 Task: Look for products in the category "All Purpose Cleaners" that are on sale.
Action: Mouse moved to (781, 293)
Screenshot: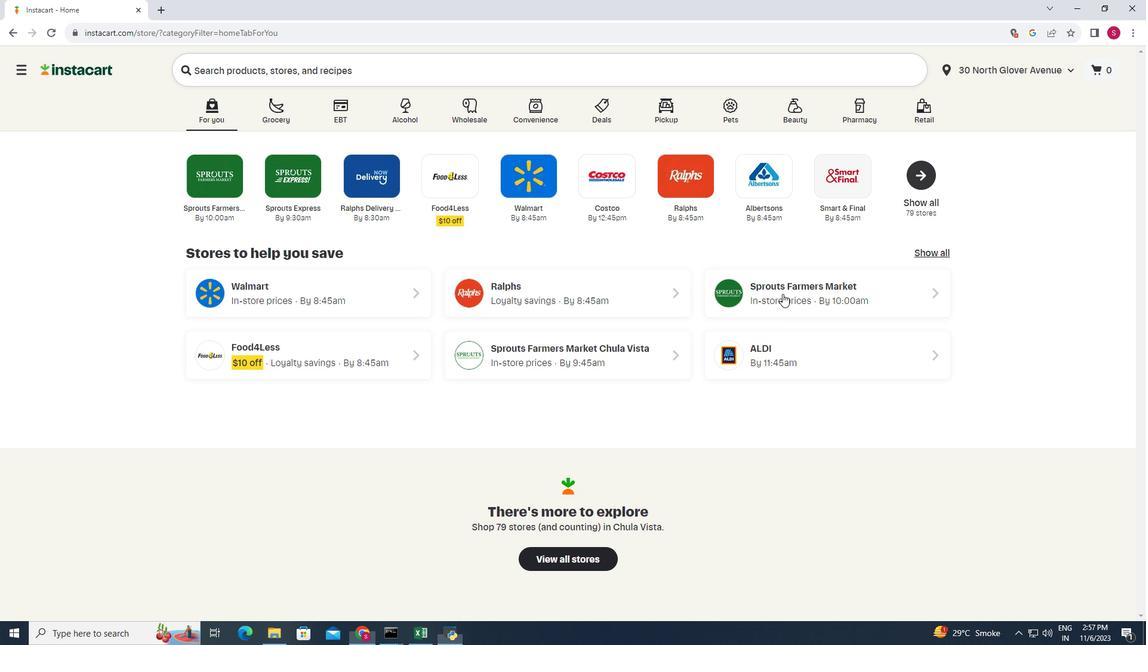 
Action: Mouse pressed left at (781, 293)
Screenshot: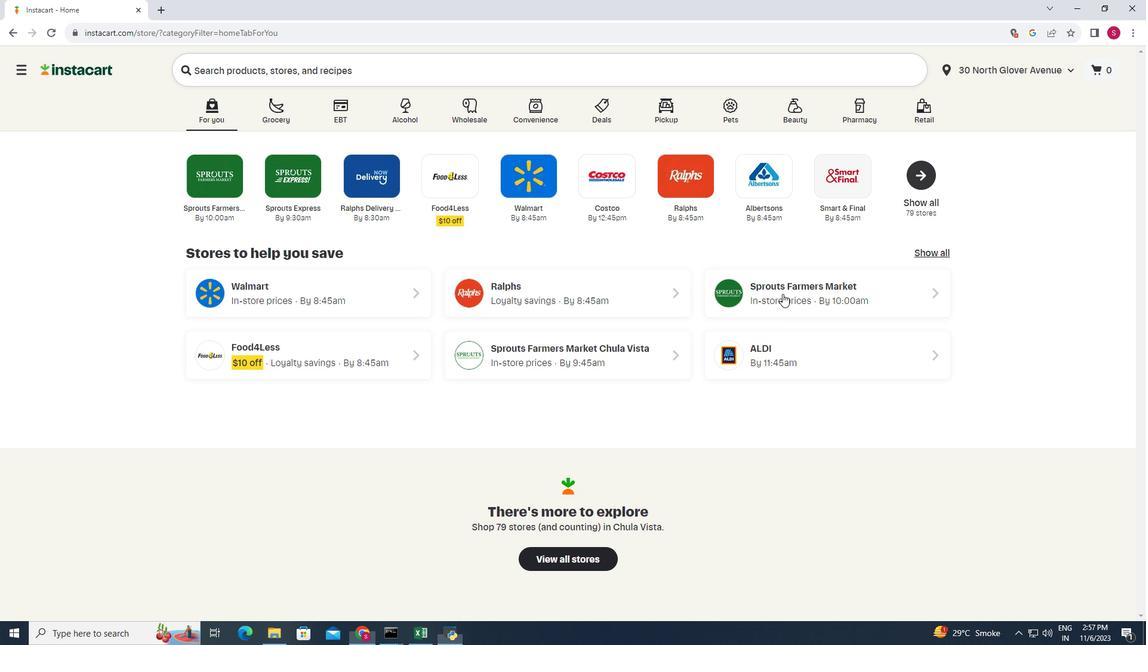 
Action: Mouse moved to (45, 439)
Screenshot: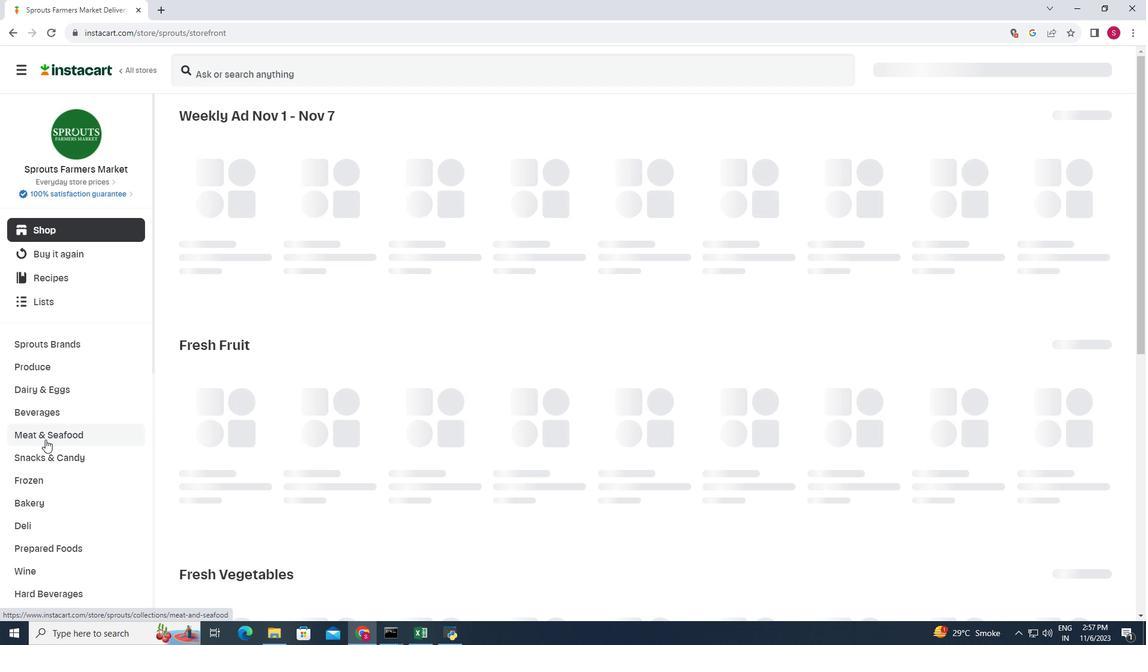 
Action: Mouse scrolled (45, 438) with delta (0, 0)
Screenshot: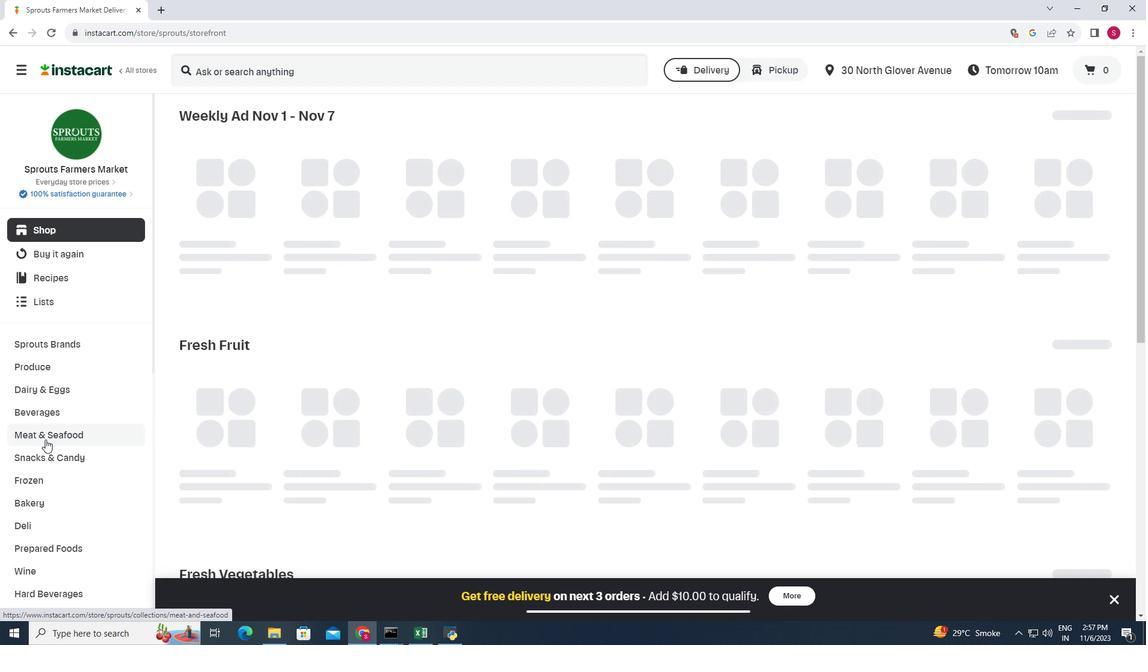 
Action: Mouse scrolled (45, 438) with delta (0, 0)
Screenshot: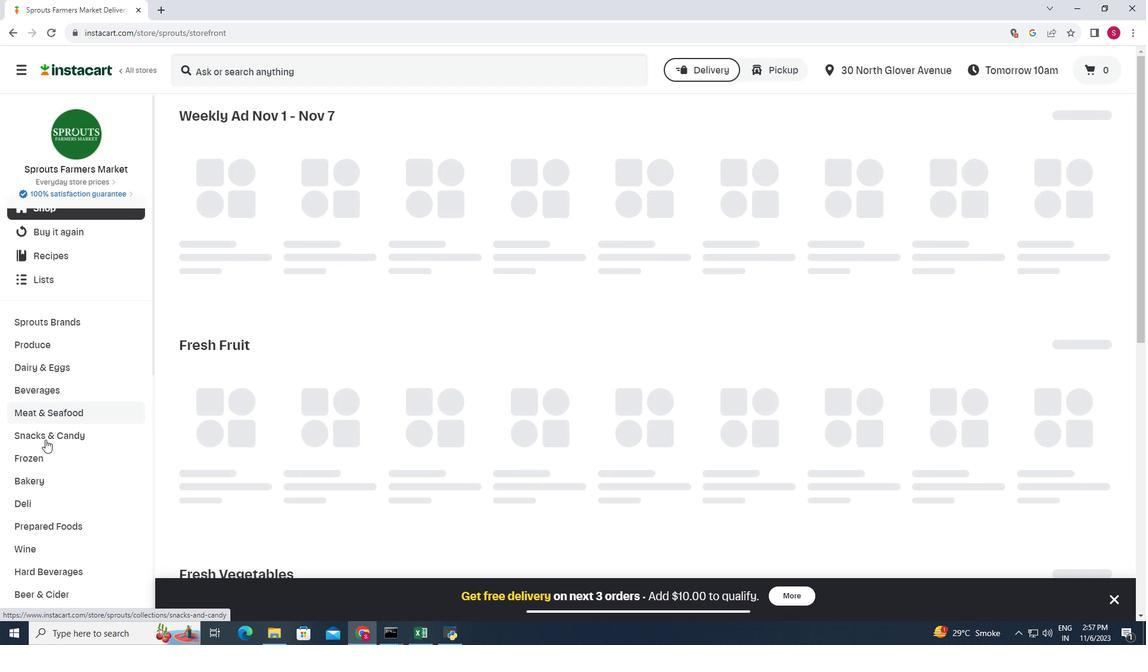 
Action: Mouse scrolled (45, 438) with delta (0, 0)
Screenshot: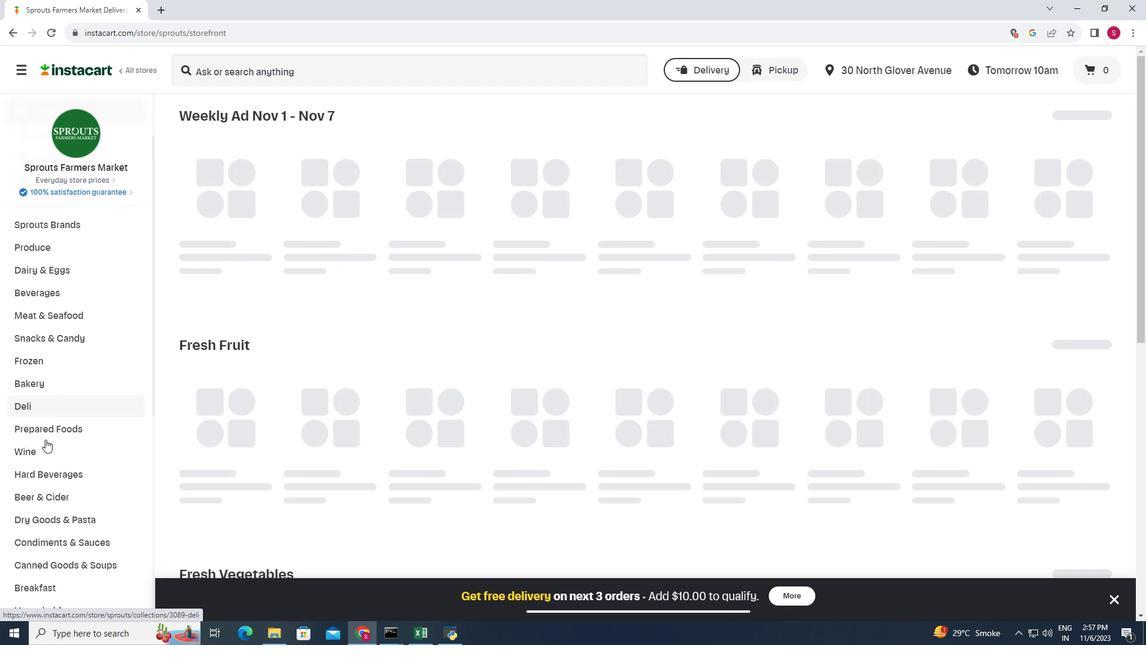 
Action: Mouse moved to (63, 547)
Screenshot: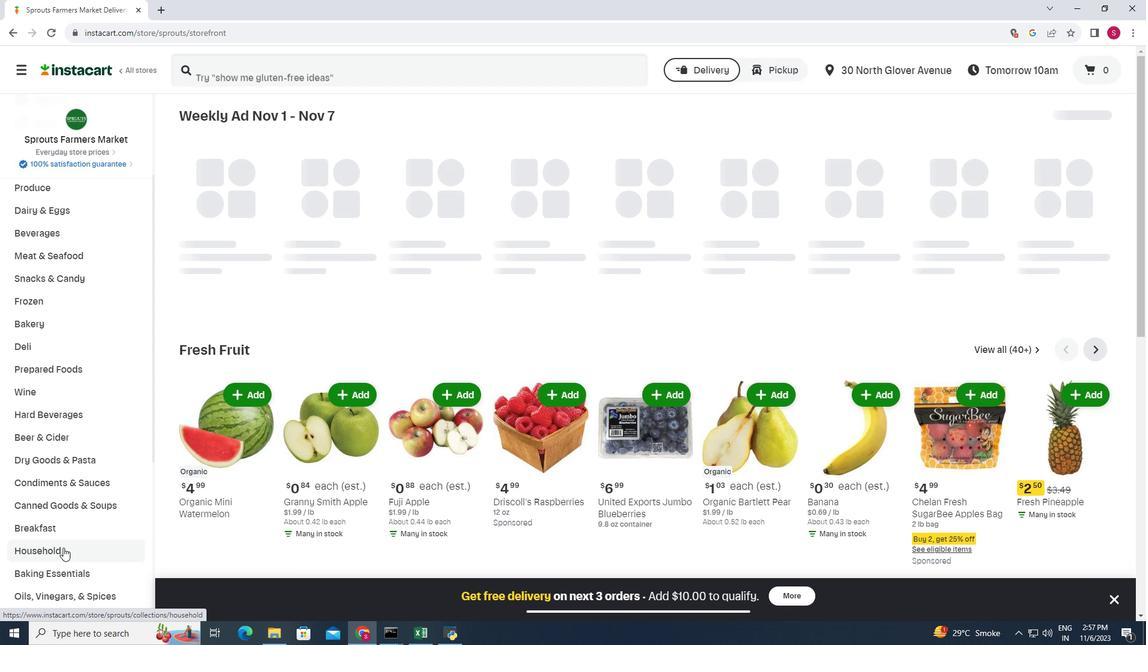 
Action: Mouse pressed left at (63, 547)
Screenshot: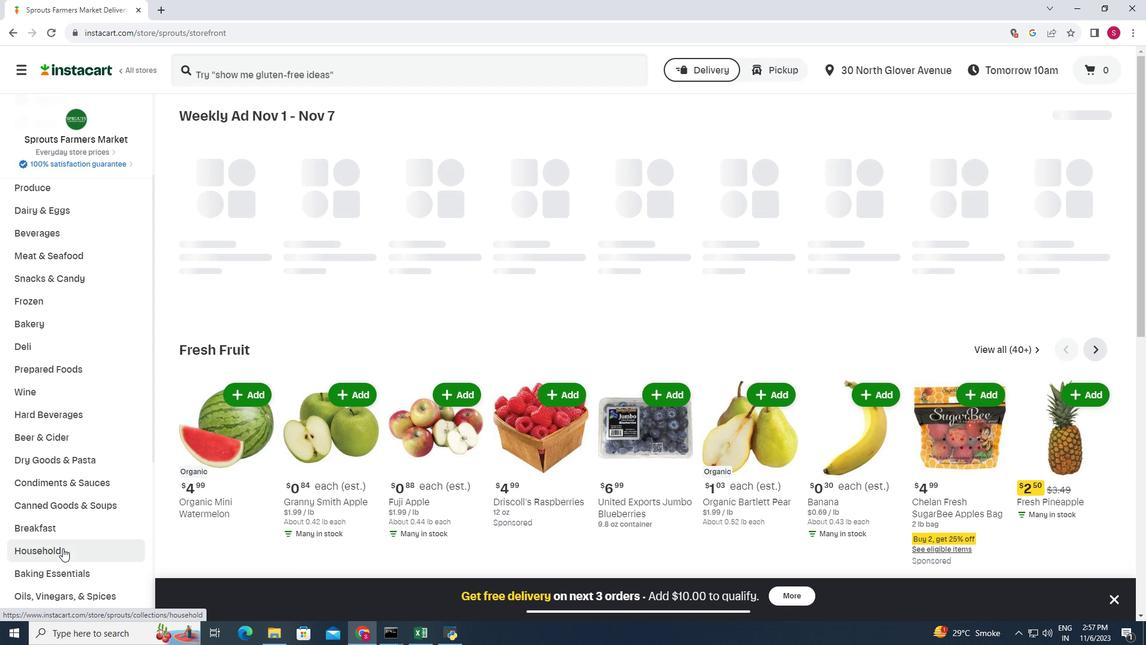 
Action: Mouse moved to (396, 148)
Screenshot: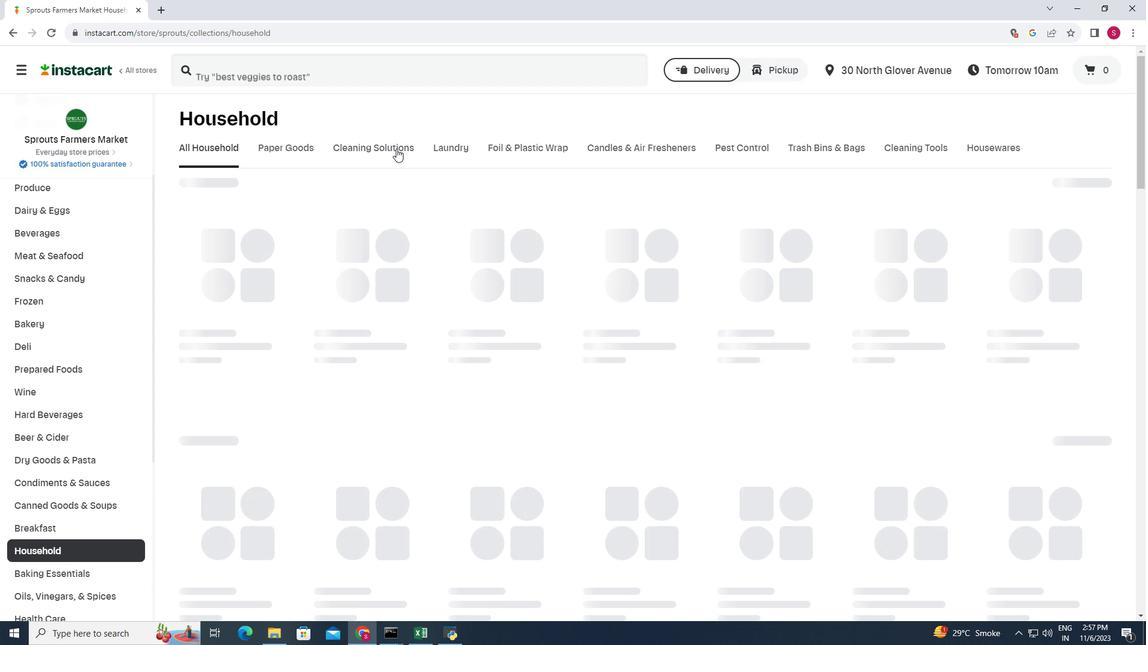 
Action: Mouse pressed left at (396, 148)
Screenshot: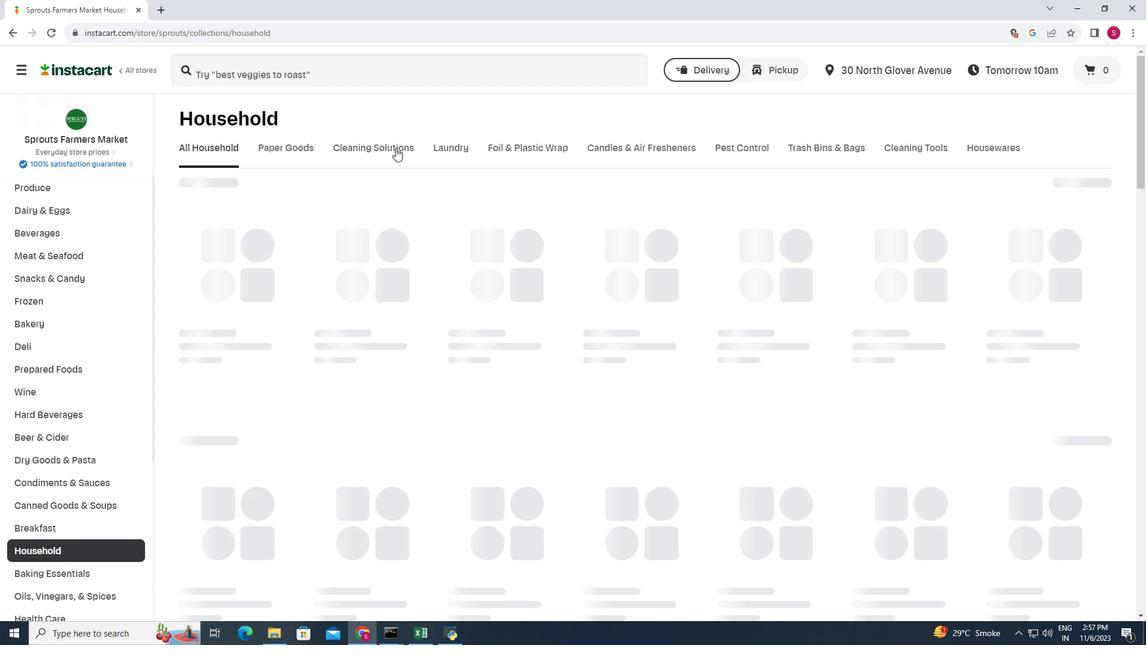 
Action: Mouse moved to (508, 190)
Screenshot: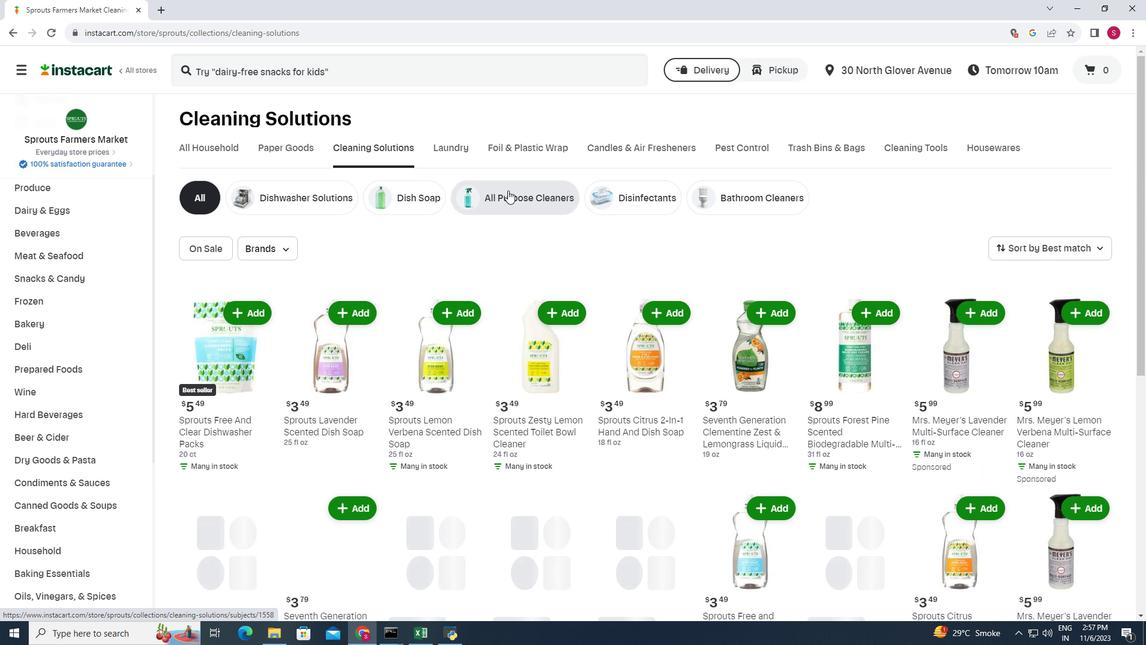 
Action: Mouse pressed left at (508, 190)
Screenshot: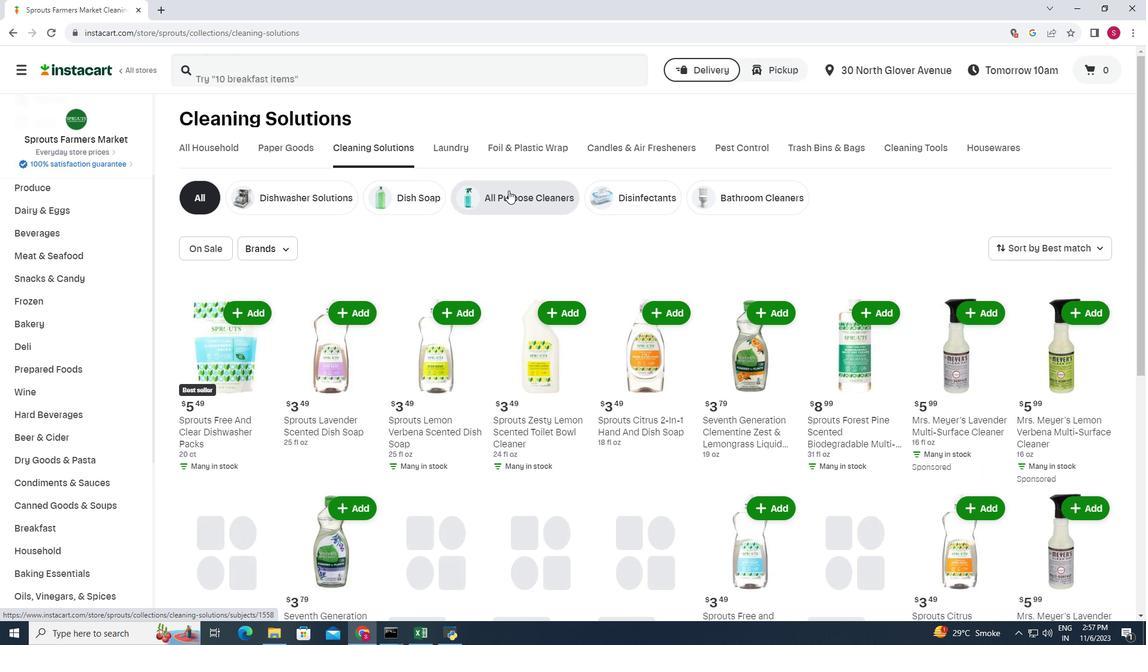 
Action: Mouse moved to (216, 250)
Screenshot: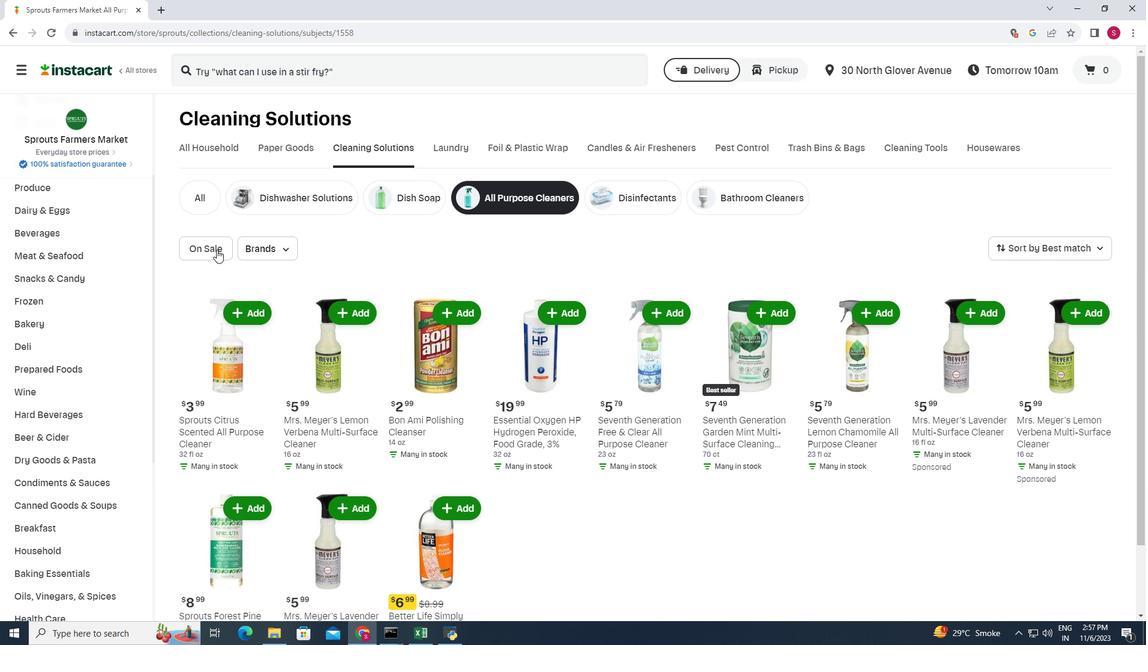 
Action: Mouse pressed left at (216, 250)
Screenshot: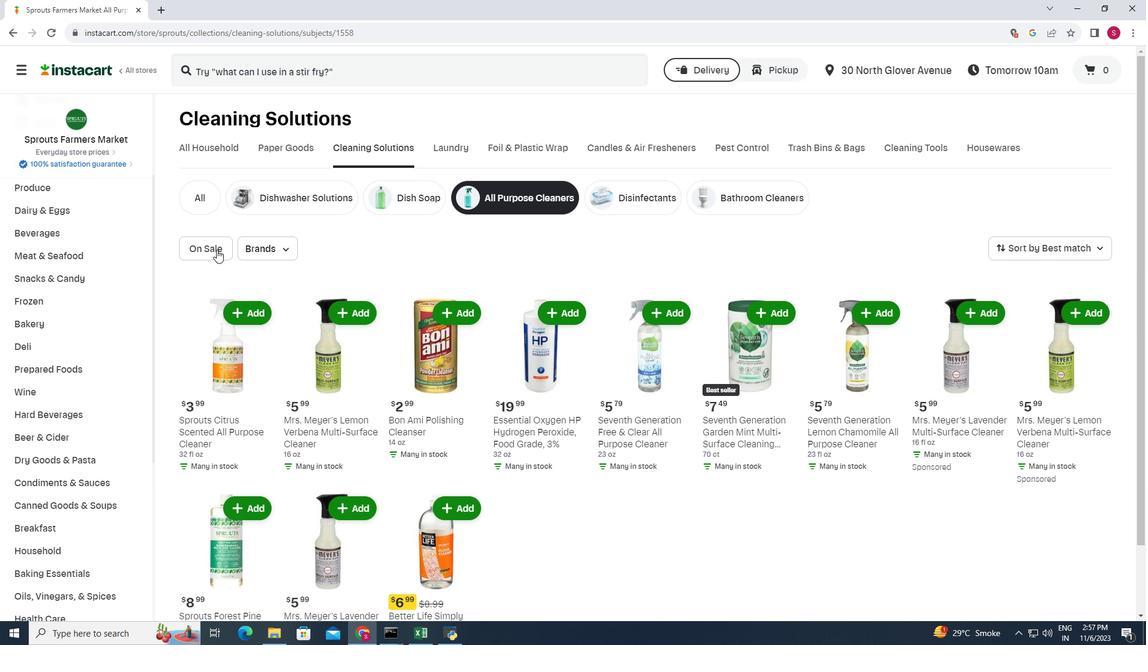 
Action: Mouse moved to (548, 415)
Screenshot: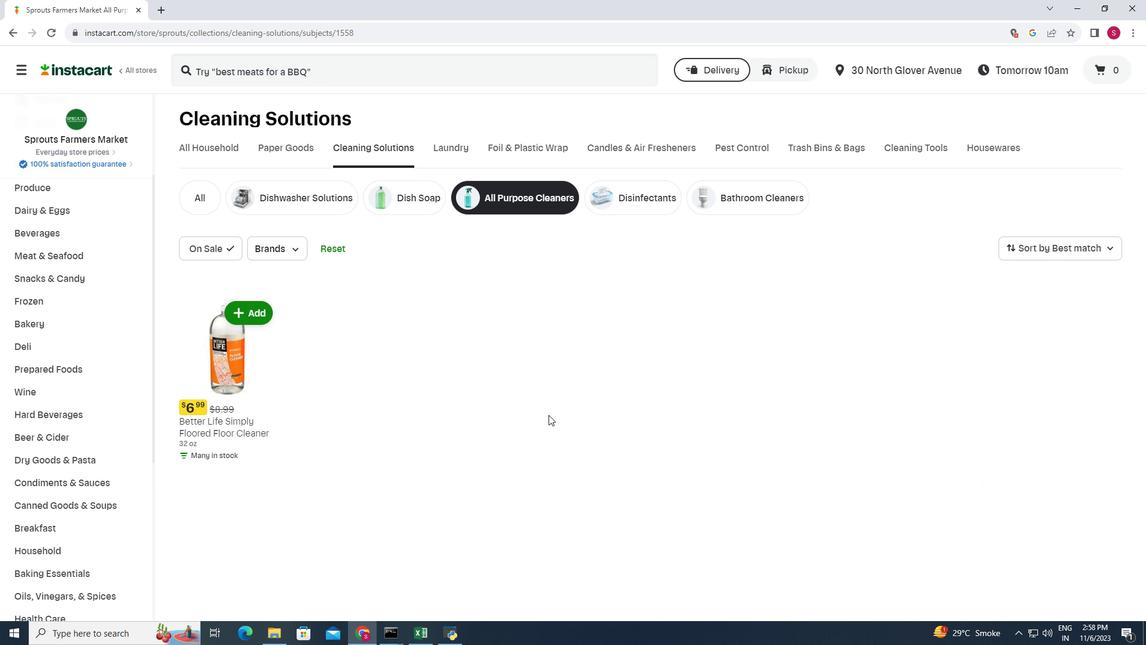 
